 Task: Create in the project WhiteCap in Backlog an issue 'Implement a new cloud-based risk management system for a company with advanced risk assessment and mitigation features', assign it to team member softage.1@softage.net and change the status to IN PROGRESS.
Action: Mouse moved to (285, 319)
Screenshot: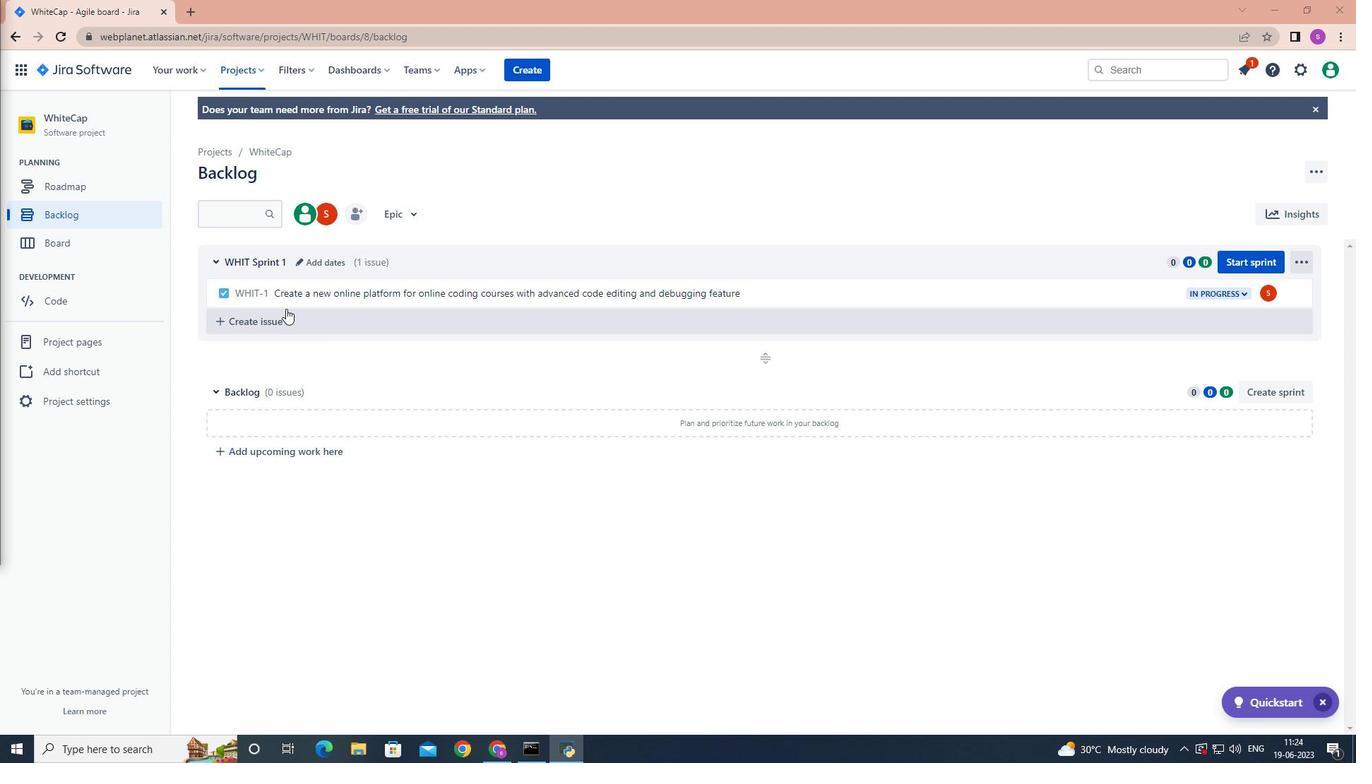 
Action: Mouse pressed left at (285, 319)
Screenshot: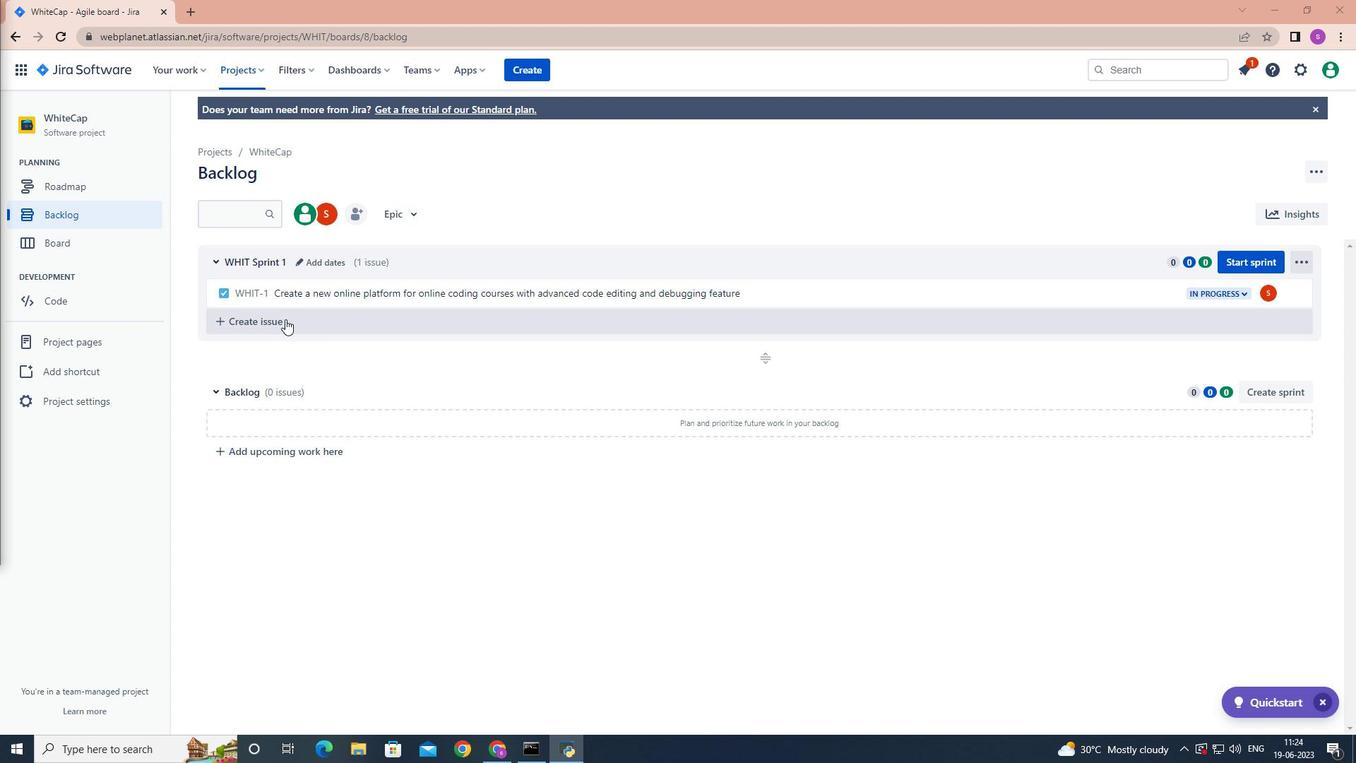 
Action: Mouse moved to (285, 319)
Screenshot: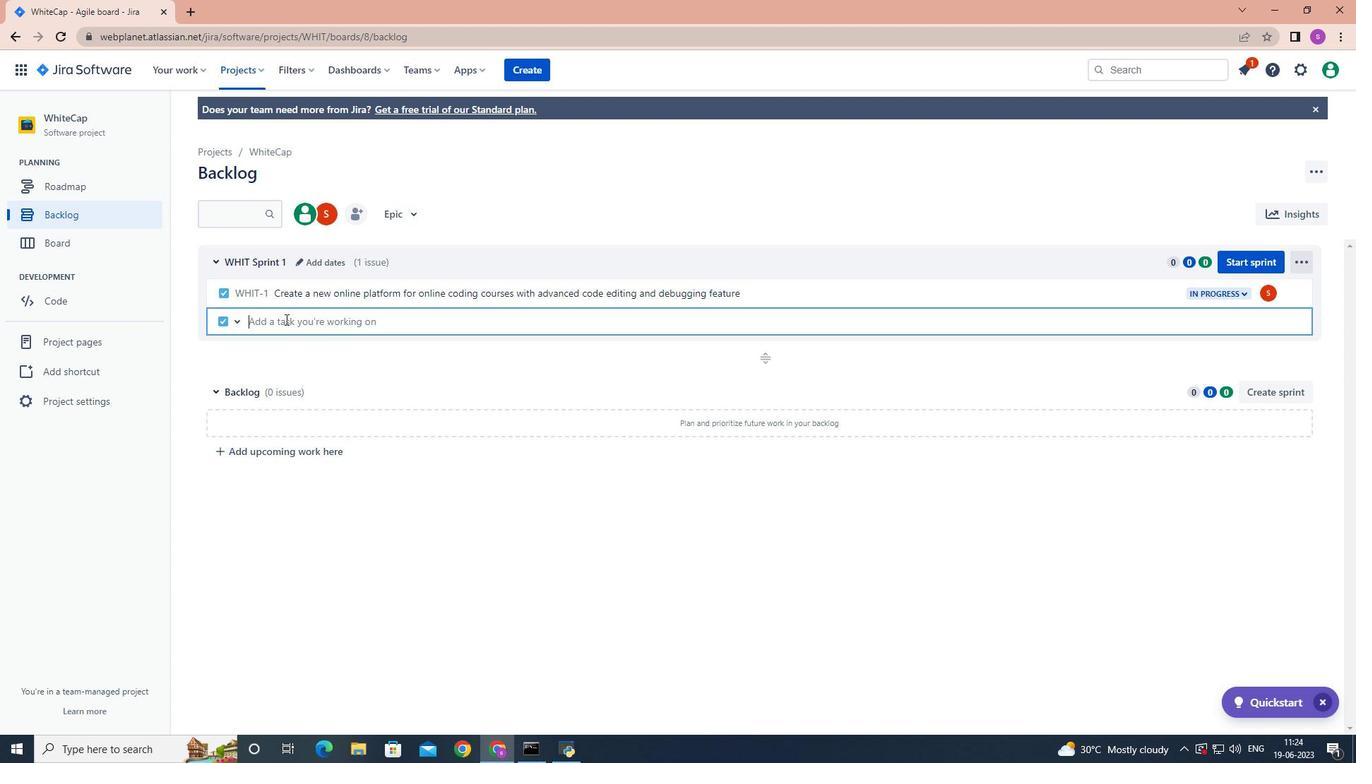 
Action: Key pressed <Key.shift>Implement<Key.space>a<Key.space>new<Key.space>cloud-based<Key.space>risk<Key.space>management<Key.space>su<Key.backspace>ystem<Key.space>for<Key.space>a<Key.space>company<Key.space>with<Key.space>advanced<Key.space>risk<Key.space>assessement<Key.space>and<Key.space>mitigation<Key.space>features<Key.enter>
Screenshot: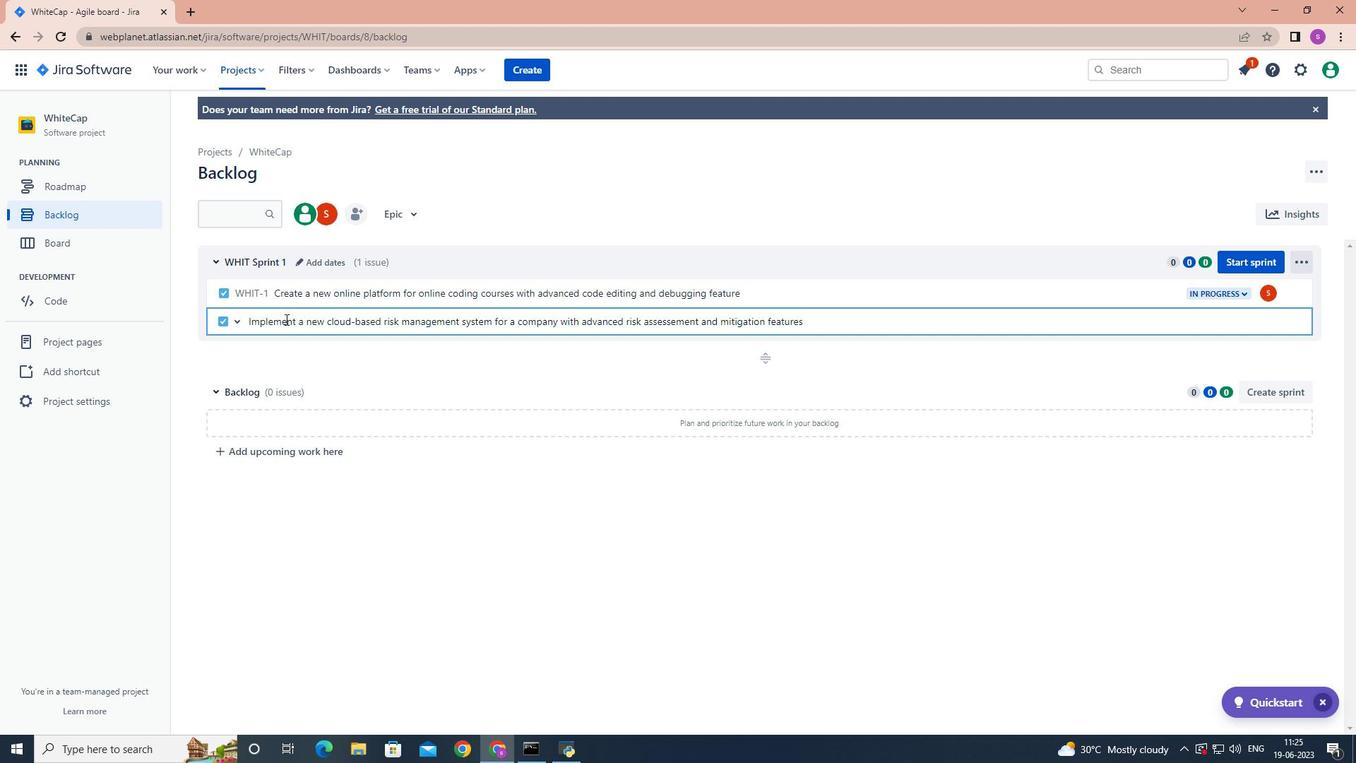 
Action: Mouse moved to (1271, 321)
Screenshot: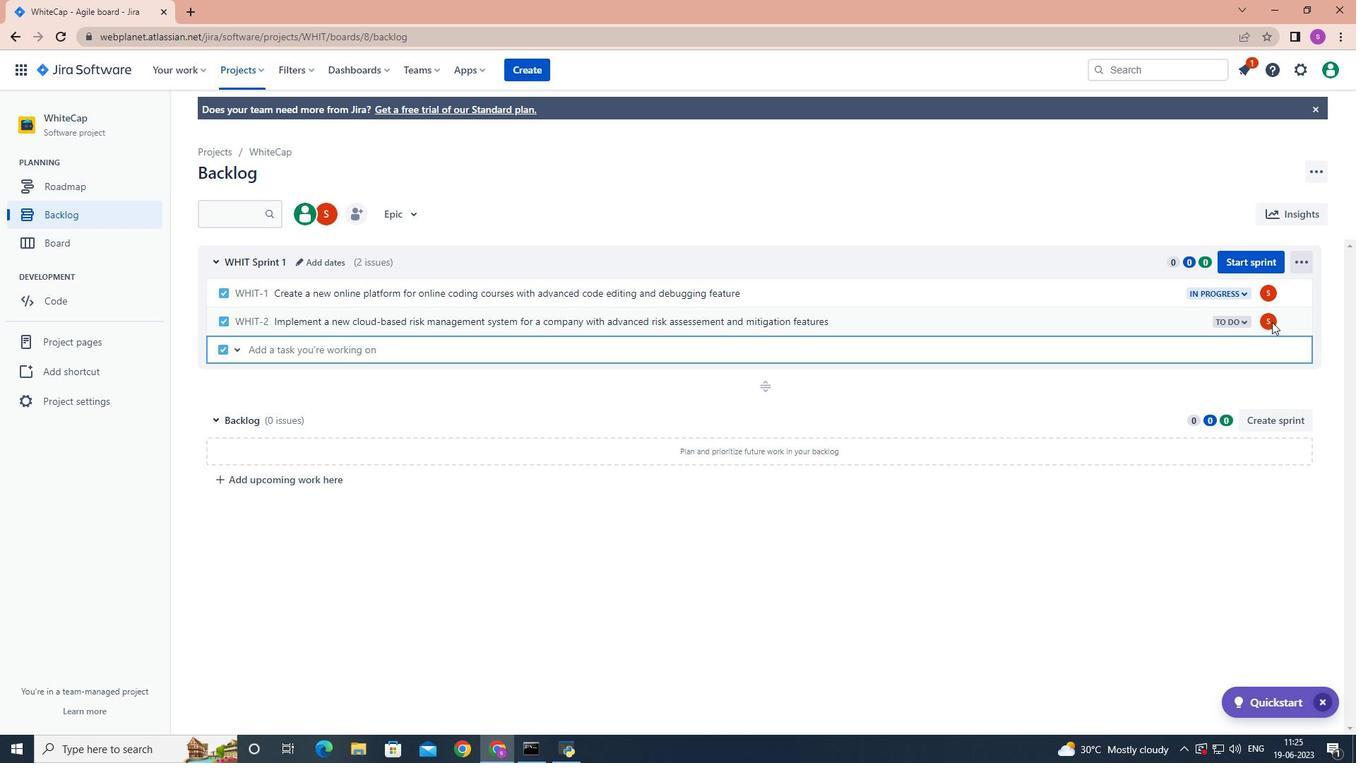 
Action: Mouse pressed left at (1271, 321)
Screenshot: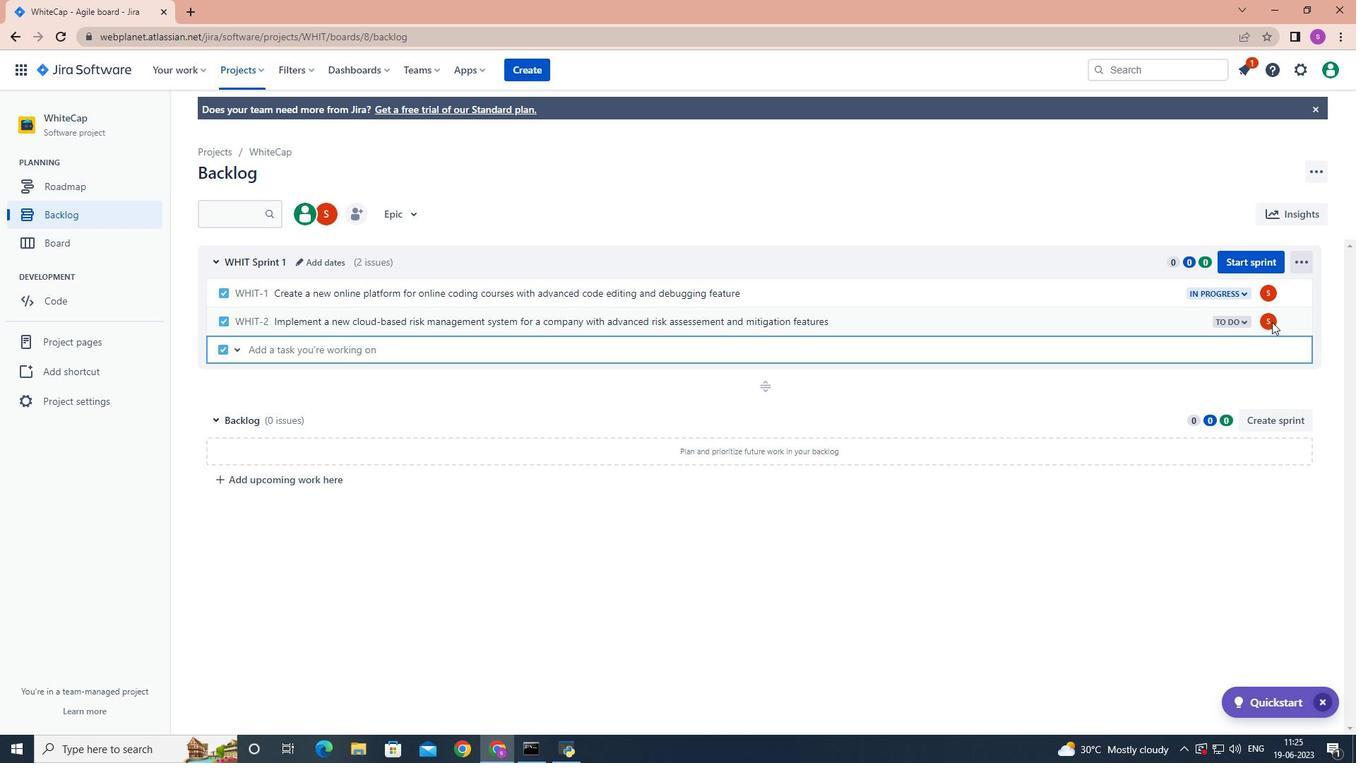 
Action: Mouse moved to (1268, 321)
Screenshot: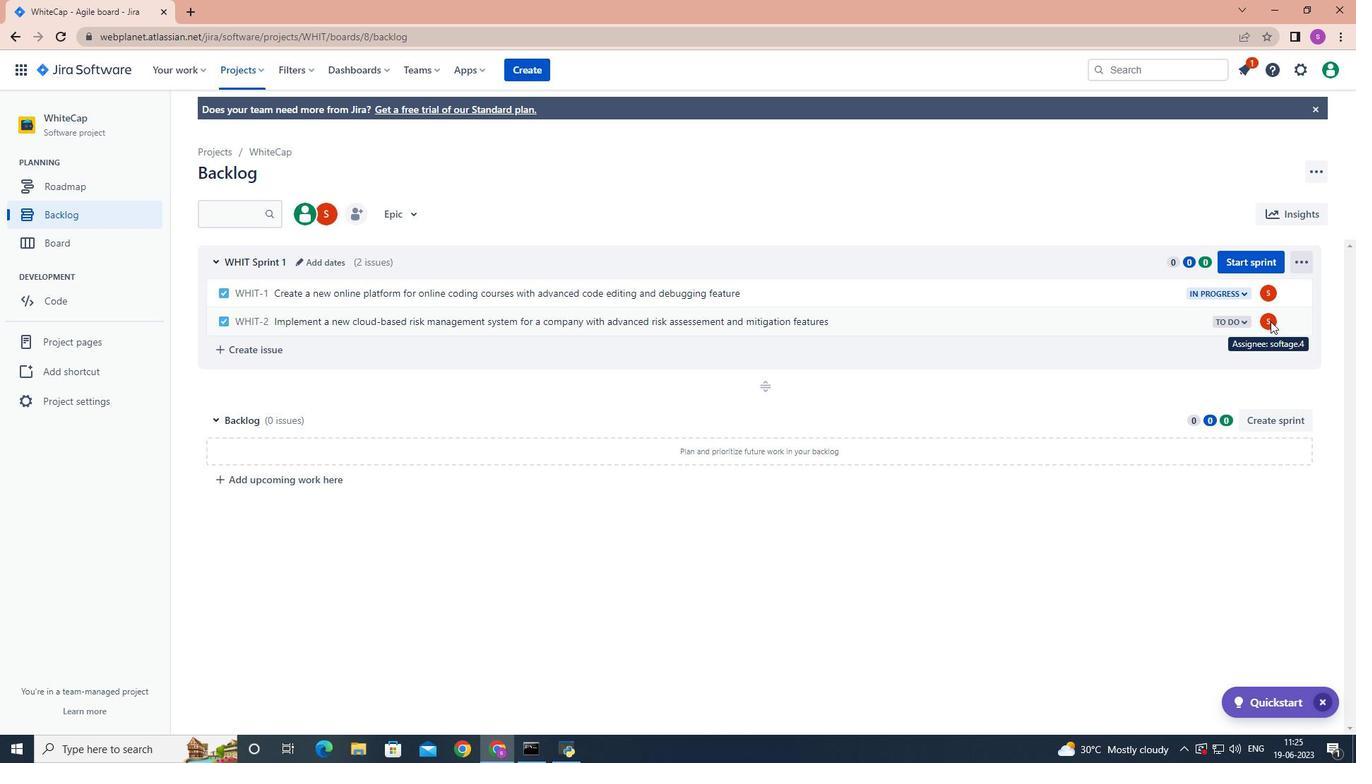 
Action: Mouse pressed left at (1268, 321)
Screenshot: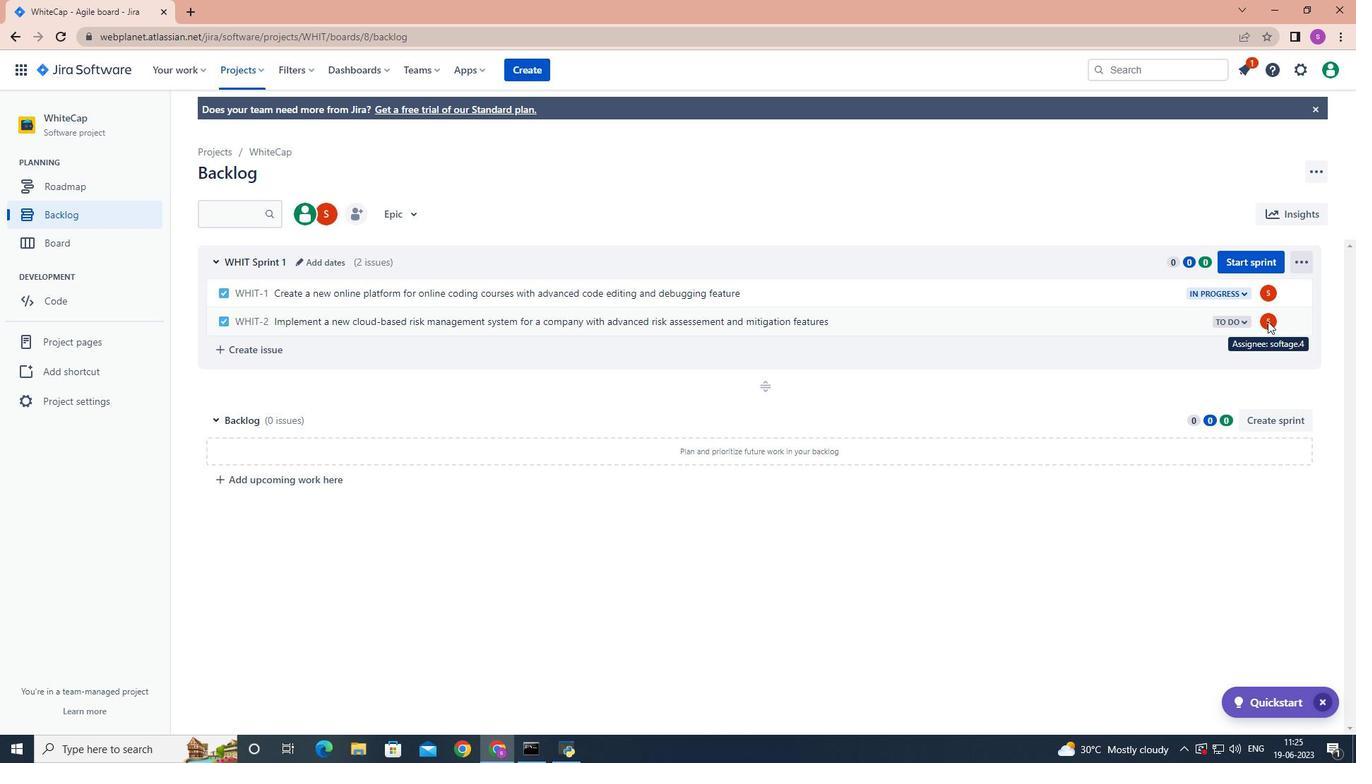 
Action: Mouse moved to (1272, 320)
Screenshot: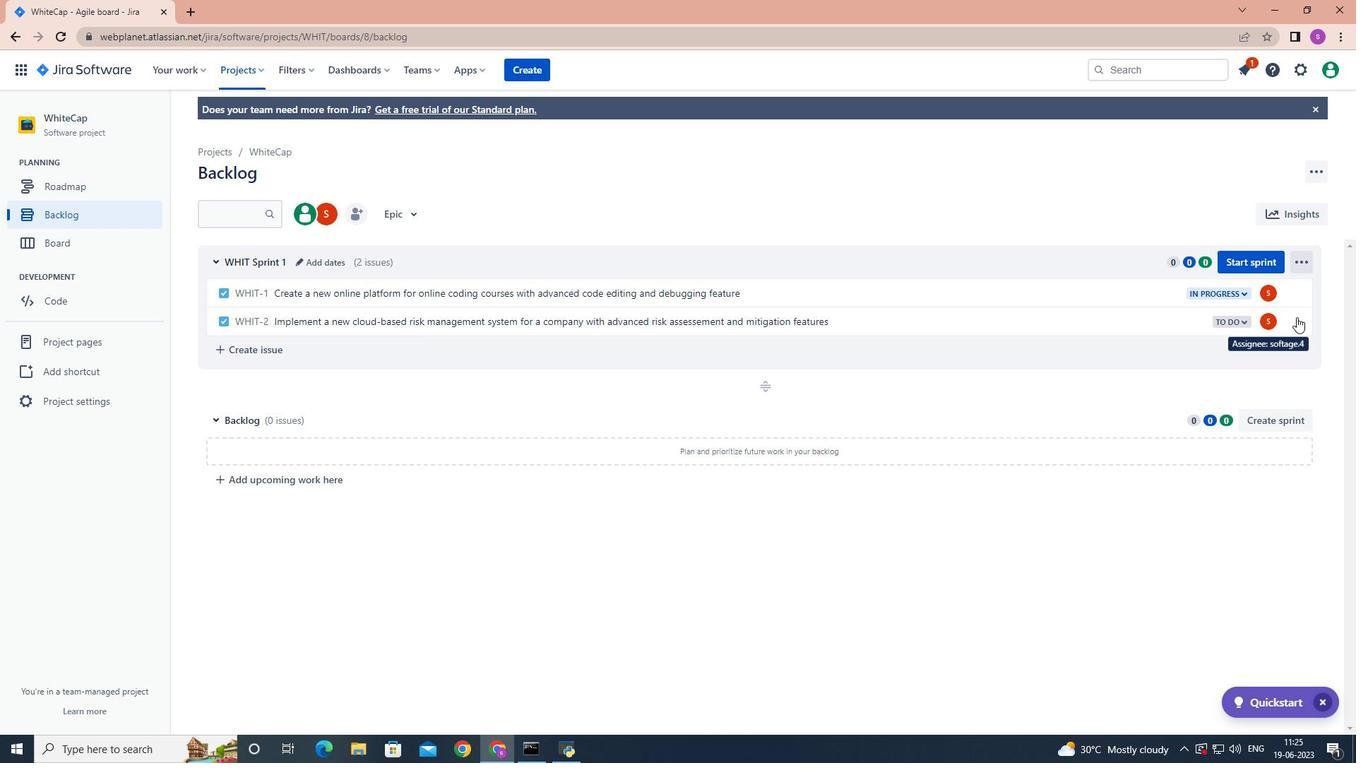 
Action: Mouse pressed left at (1272, 320)
Screenshot: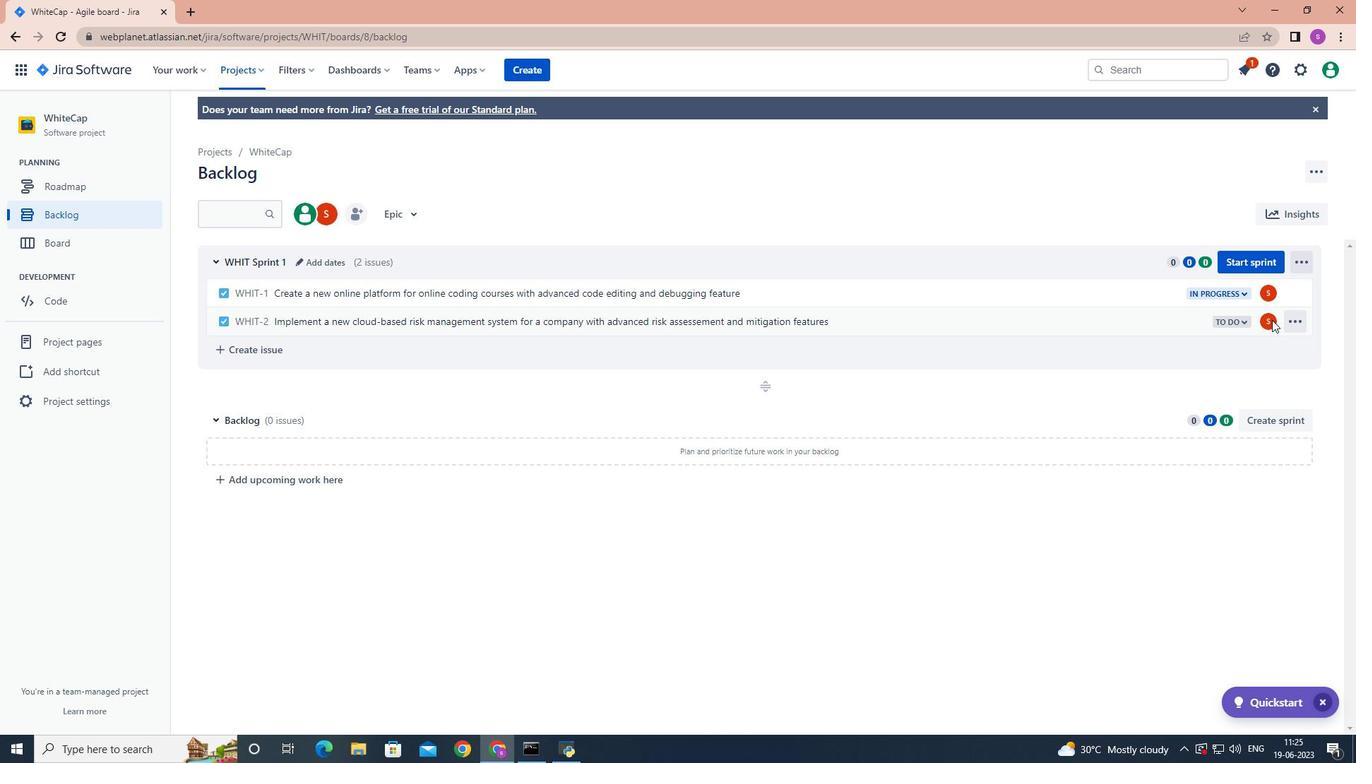 
Action: Mouse moved to (1265, 320)
Screenshot: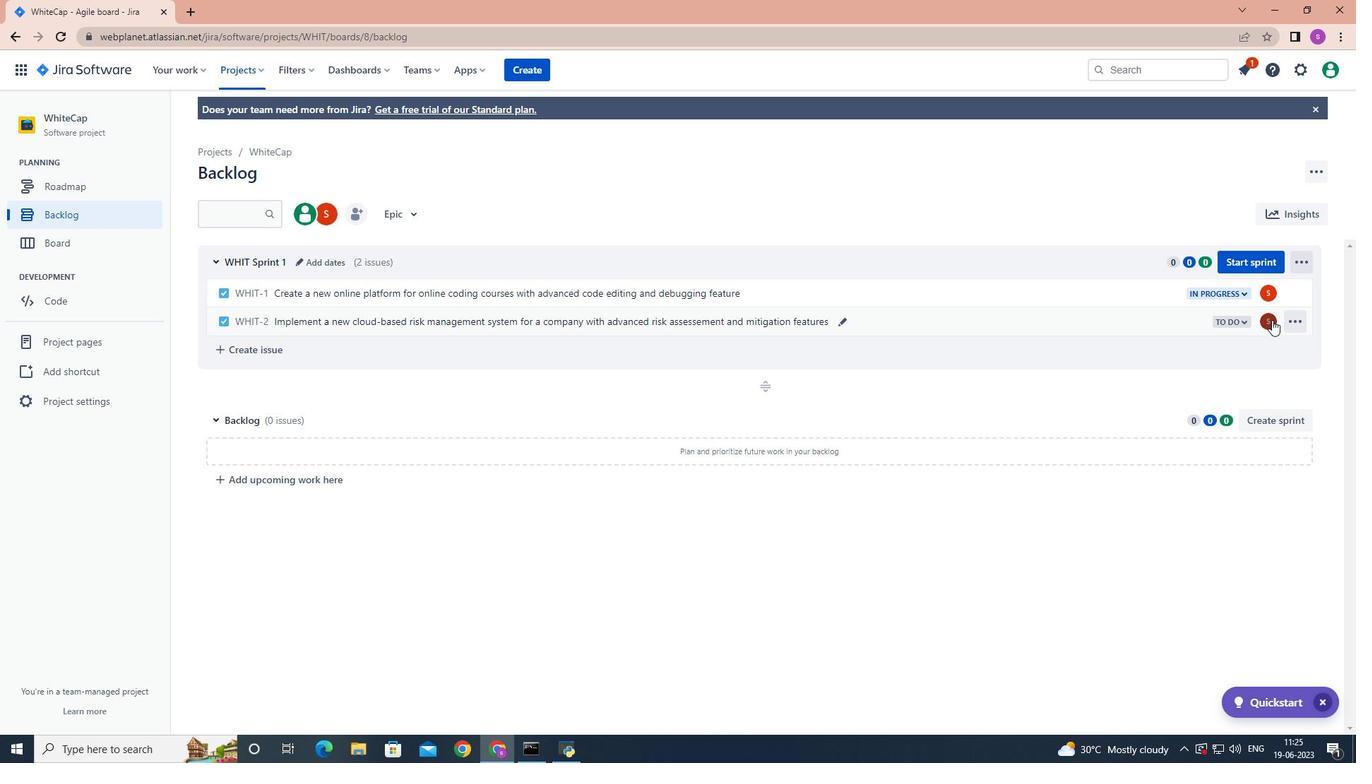
Action: Mouse pressed left at (1265, 320)
Screenshot: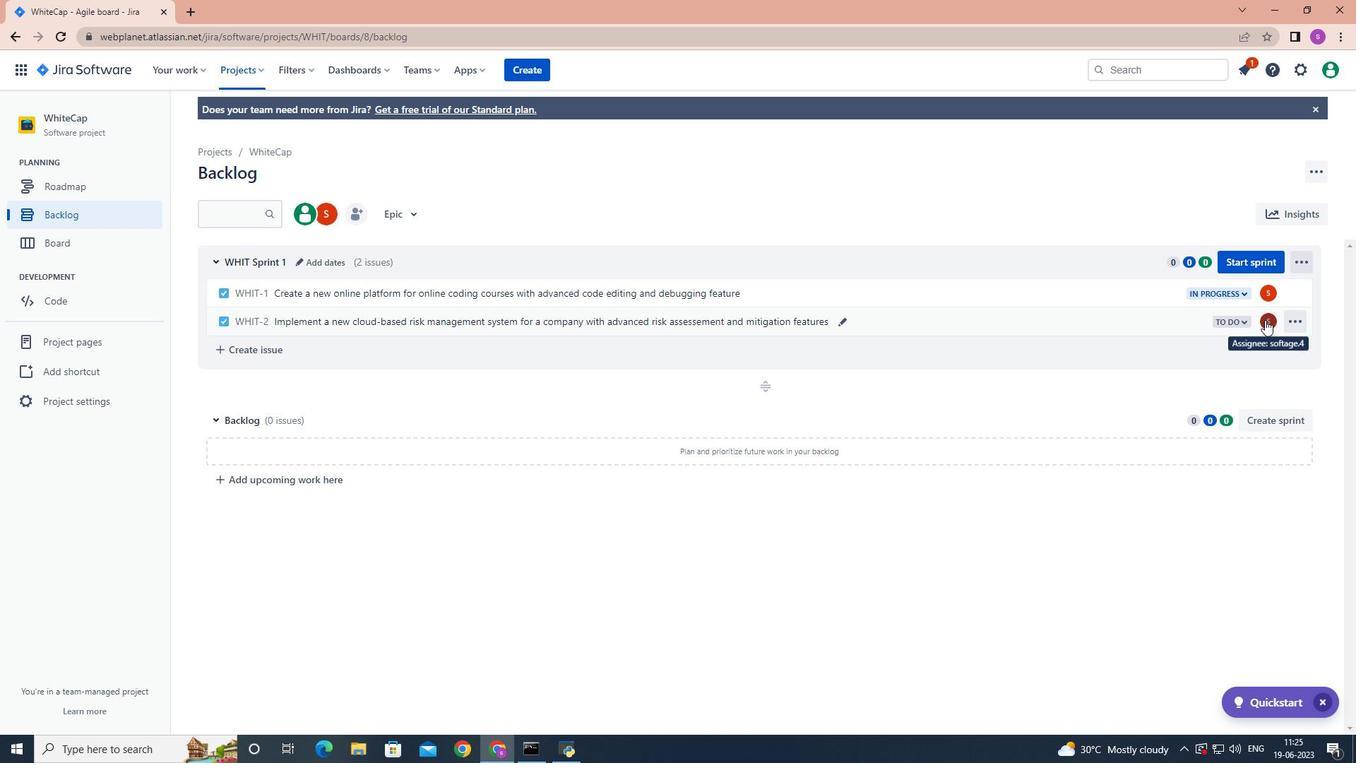 
Action: Mouse moved to (1265, 320)
Screenshot: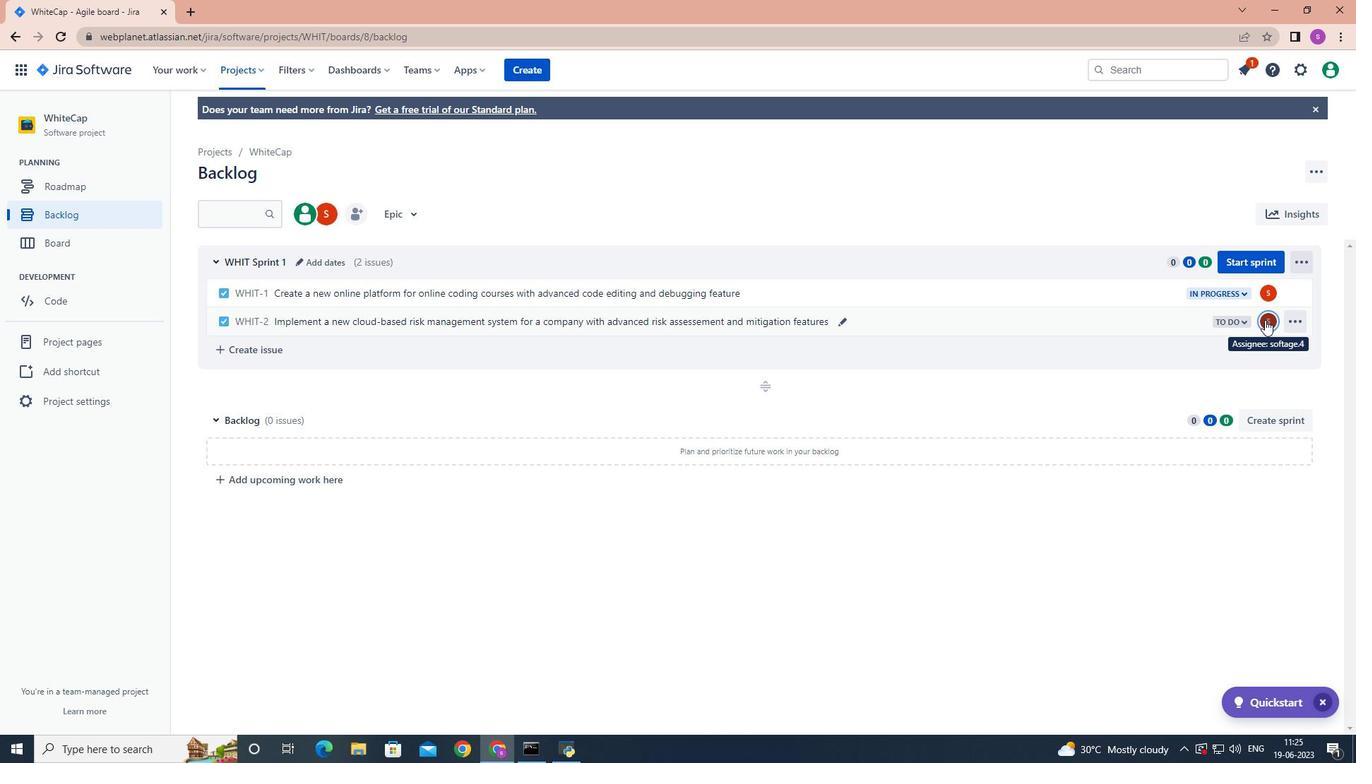 
Action: Key pressed softage.1
Screenshot: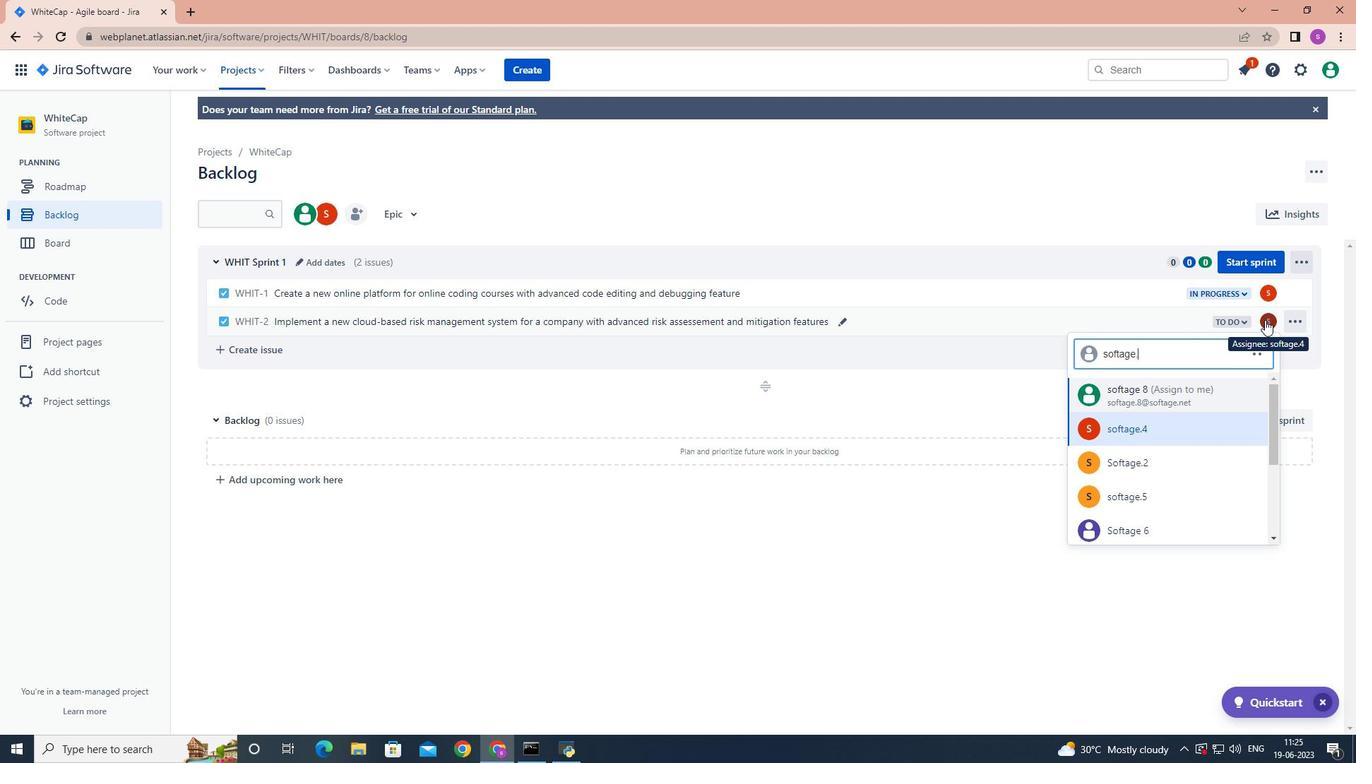 
Action: Mouse moved to (1123, 431)
Screenshot: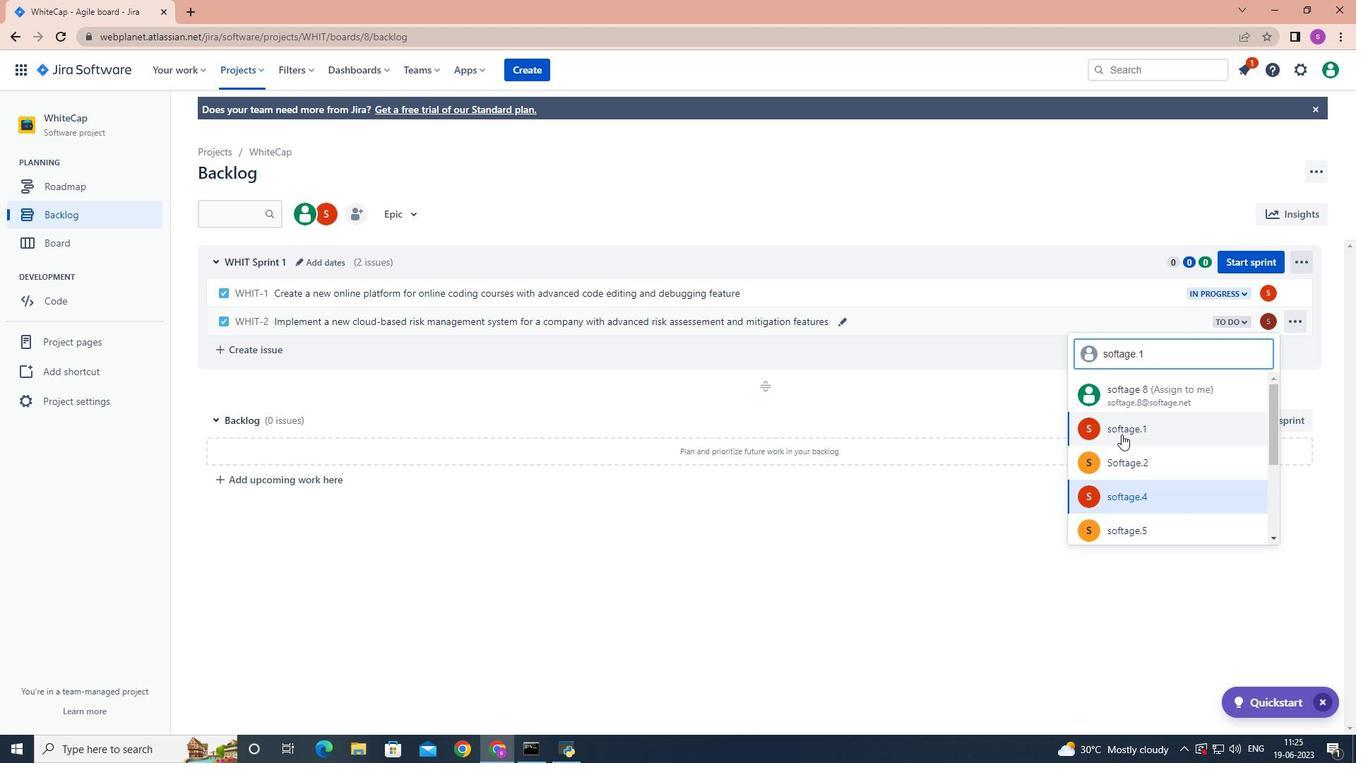 
Action: Mouse pressed left at (1123, 431)
Screenshot: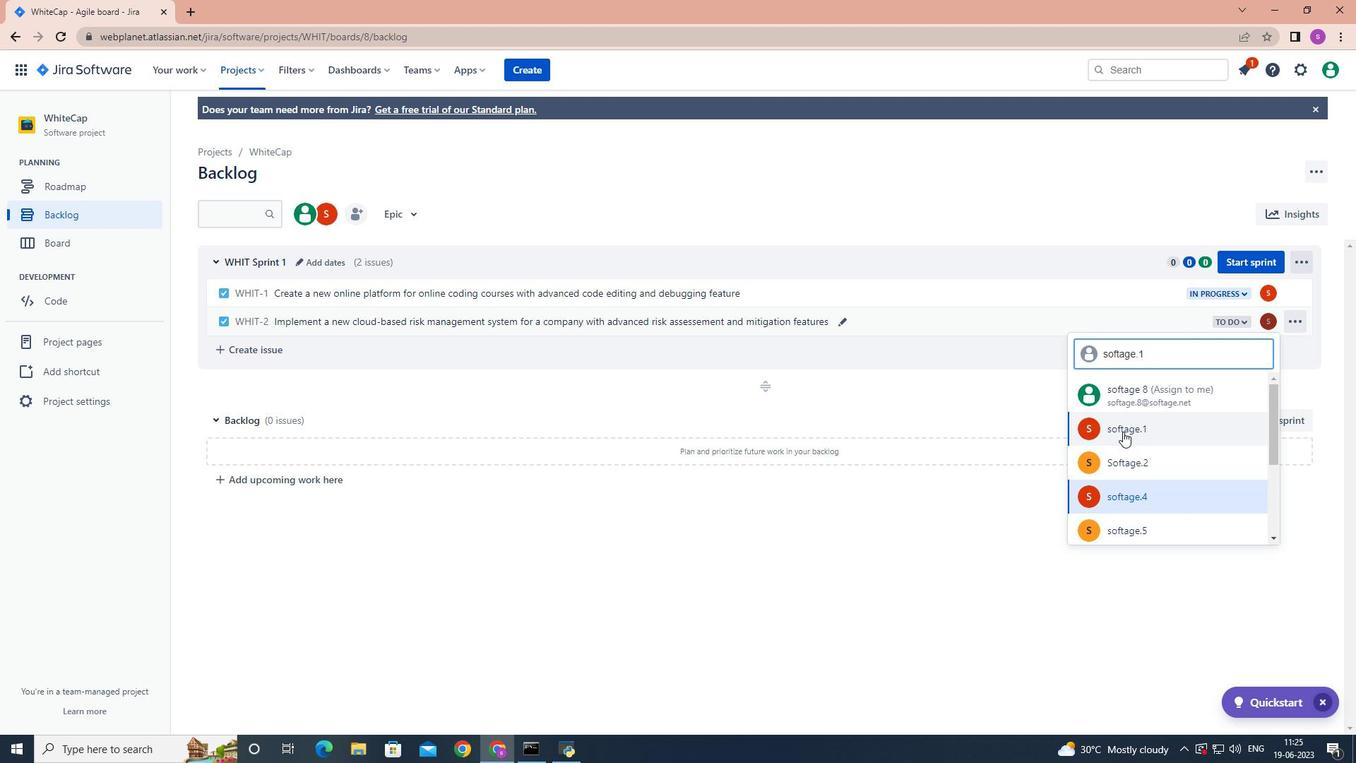 
Action: Mouse moved to (1243, 318)
Screenshot: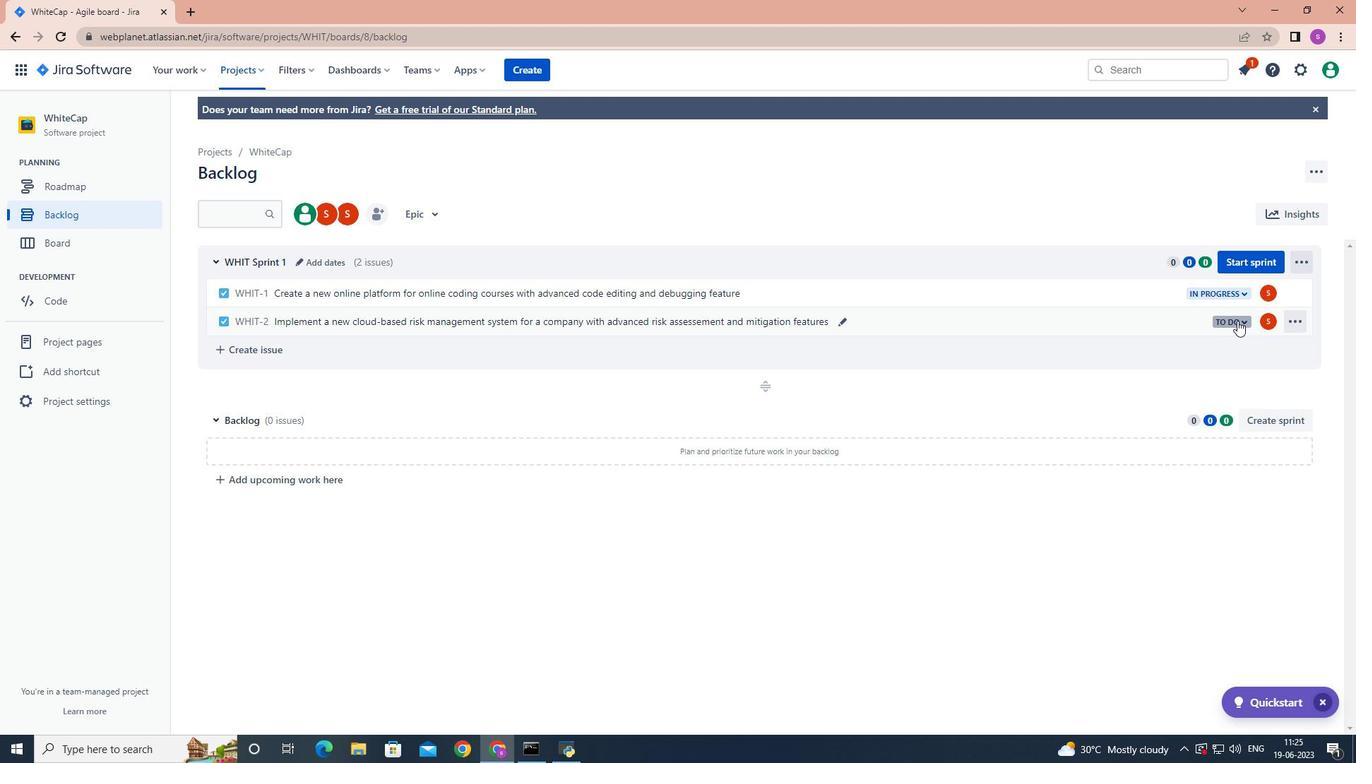 
Action: Mouse pressed left at (1243, 318)
Screenshot: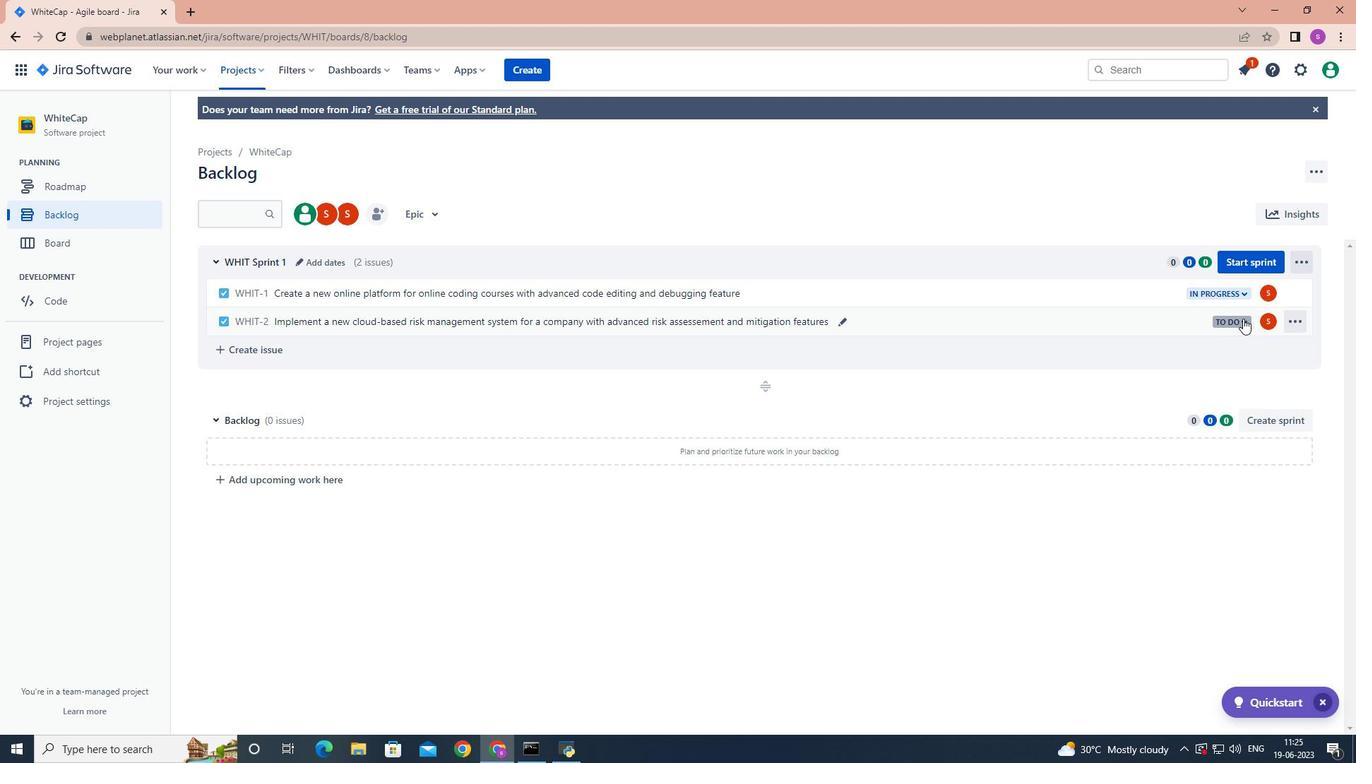 
Action: Mouse moved to (1172, 347)
Screenshot: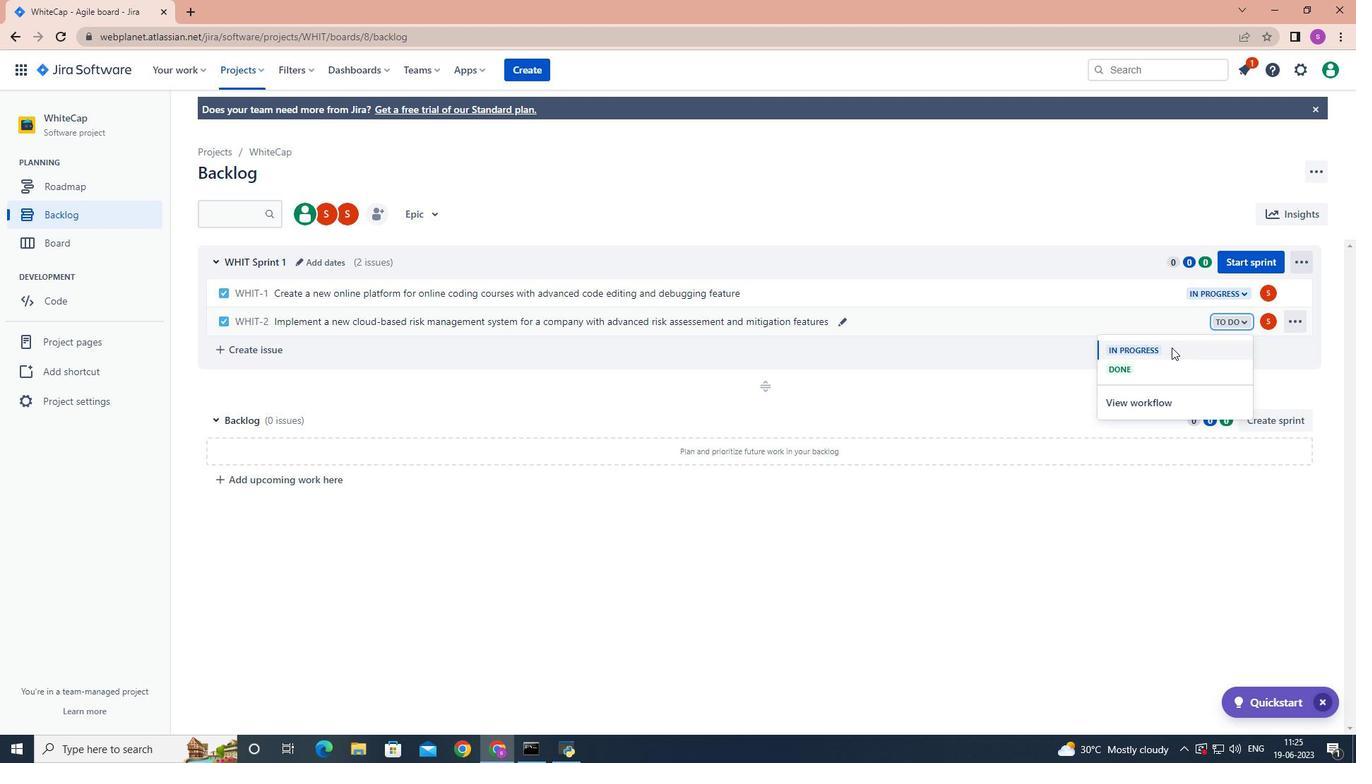 
Action: Mouse pressed left at (1172, 347)
Screenshot: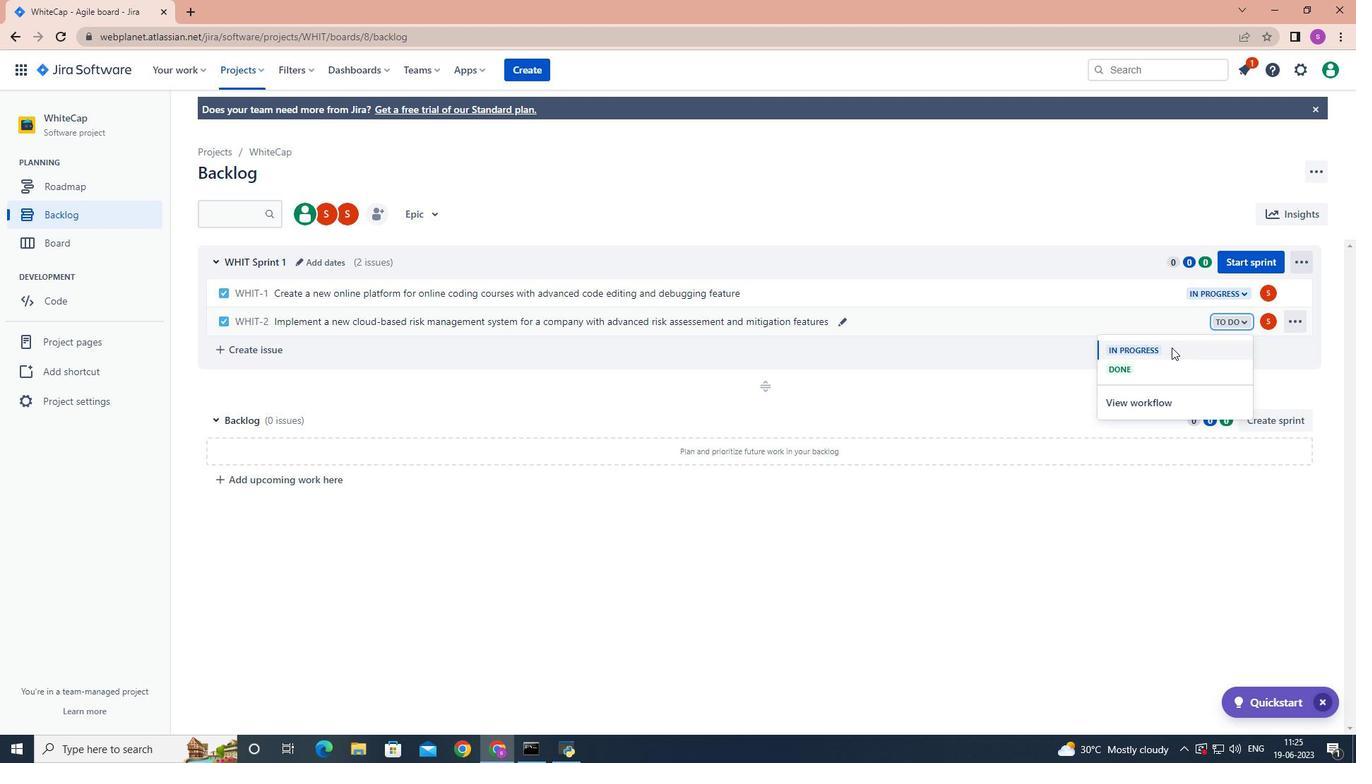 
Action: Mouse moved to (984, 579)
Screenshot: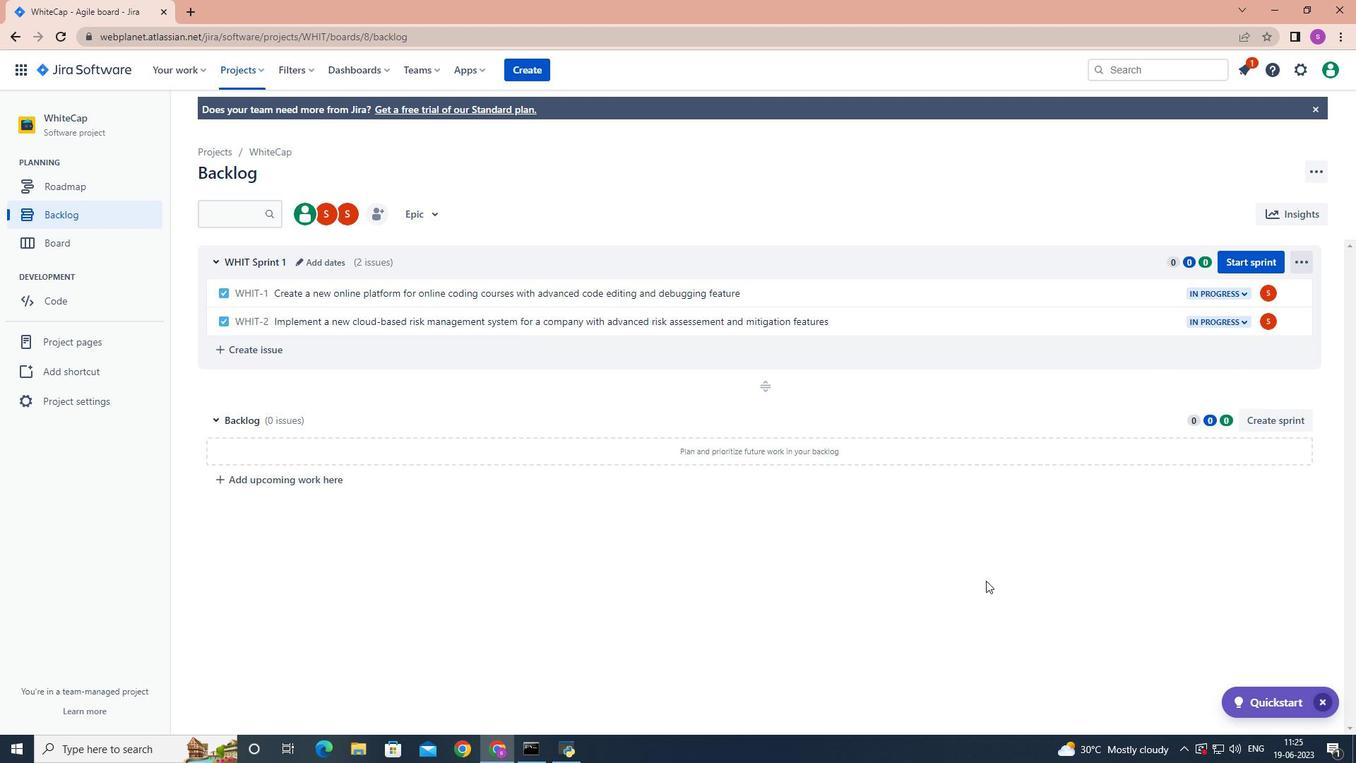 
